 Task: Change the pages per sheet to 6.
Action: Mouse moved to (53, 97)
Screenshot: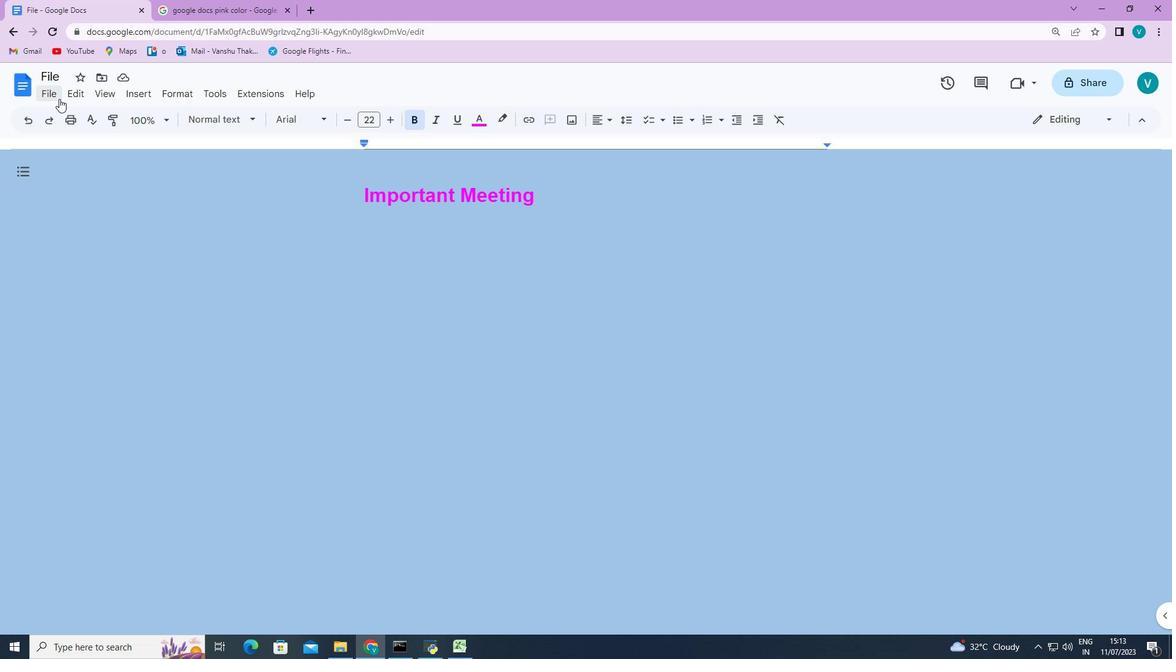 
Action: Mouse pressed left at (53, 97)
Screenshot: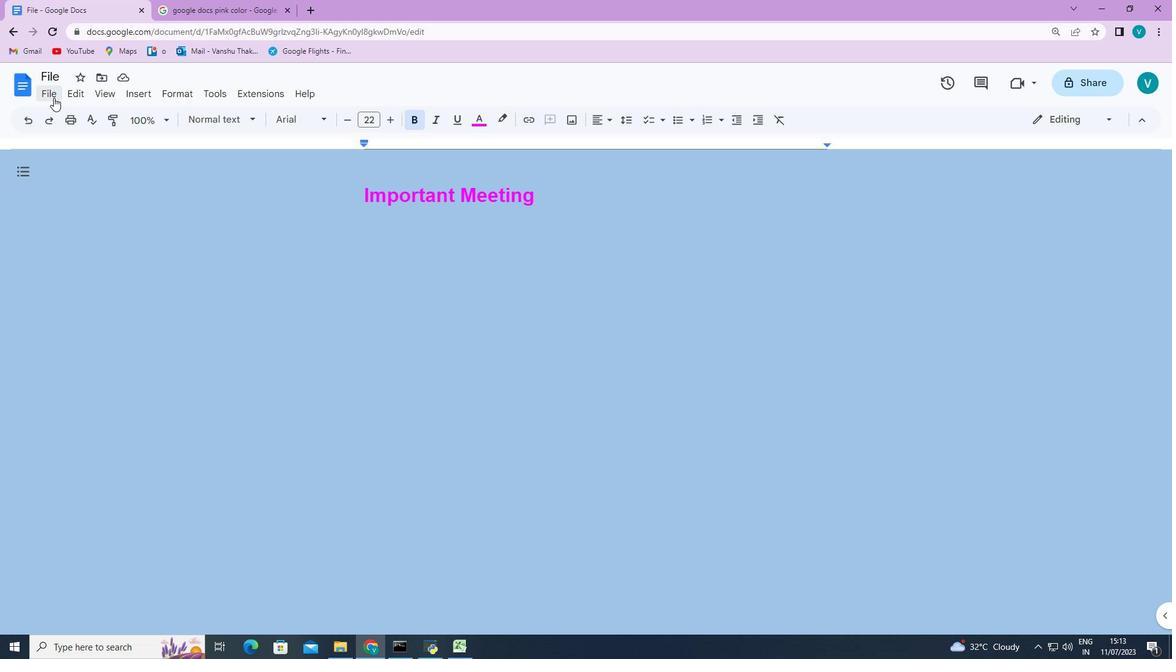 
Action: Mouse moved to (92, 481)
Screenshot: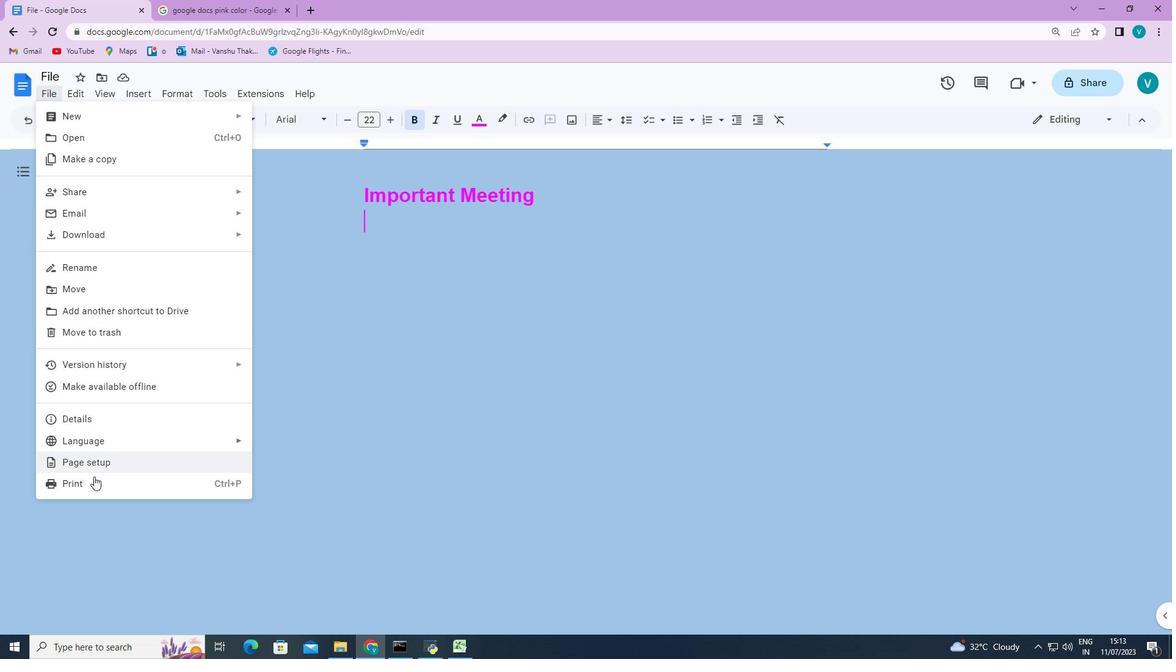 
Action: Mouse pressed left at (92, 481)
Screenshot: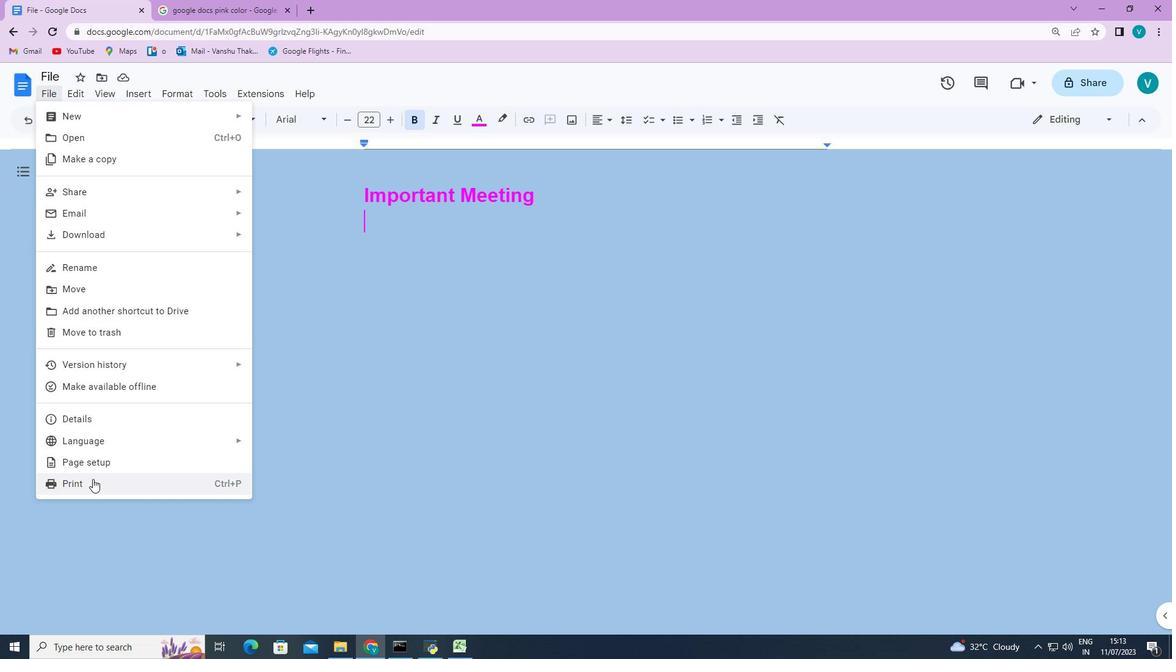 
Action: Mouse moved to (924, 208)
Screenshot: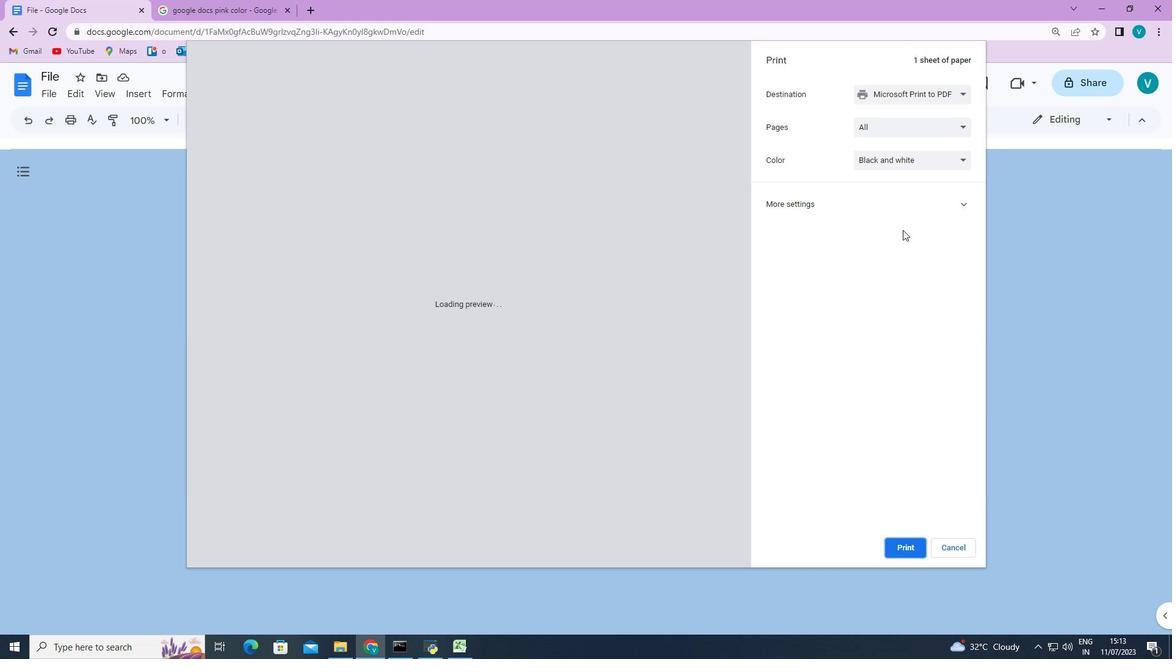 
Action: Mouse pressed left at (924, 208)
Screenshot: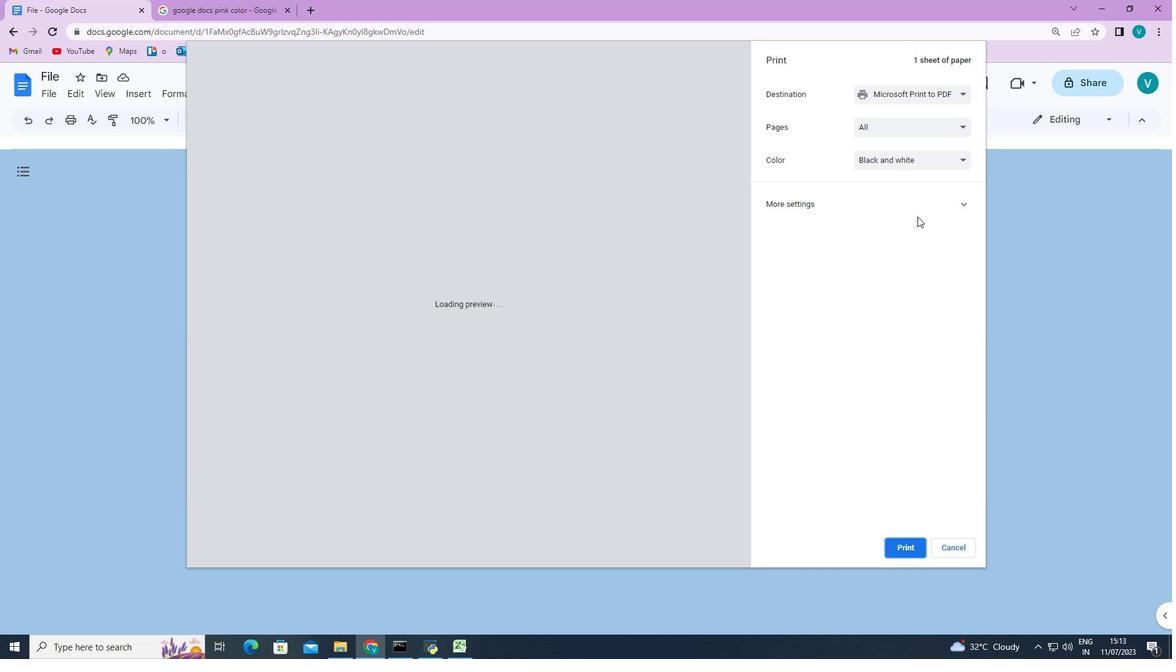 
Action: Mouse moved to (958, 279)
Screenshot: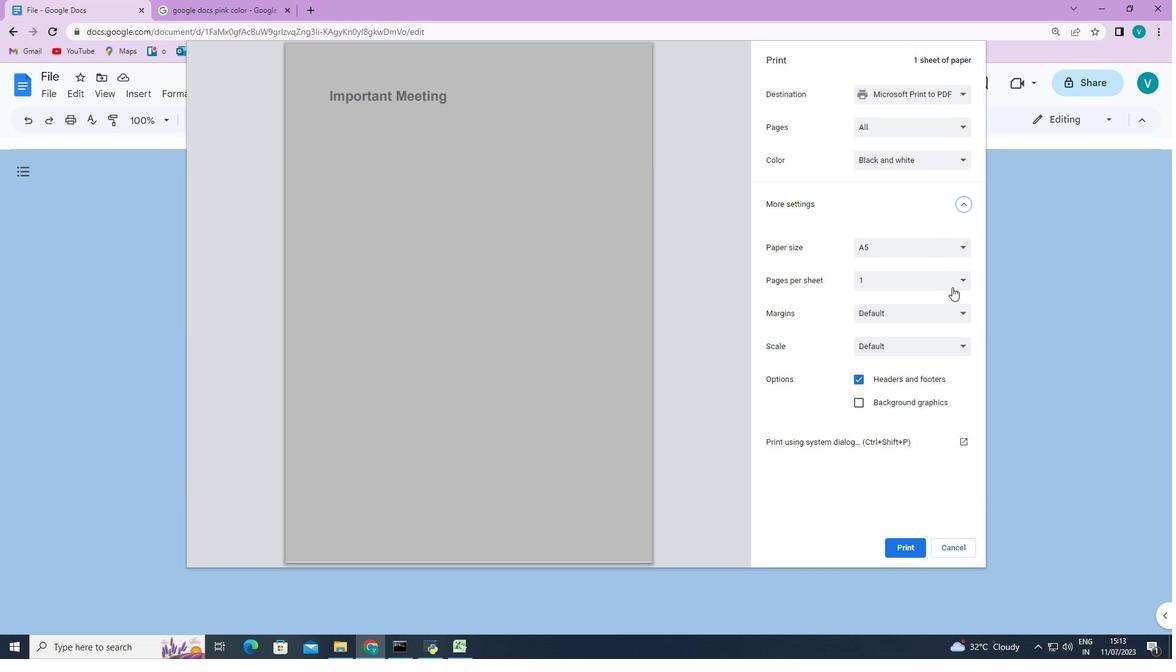 
Action: Mouse pressed left at (958, 279)
Screenshot: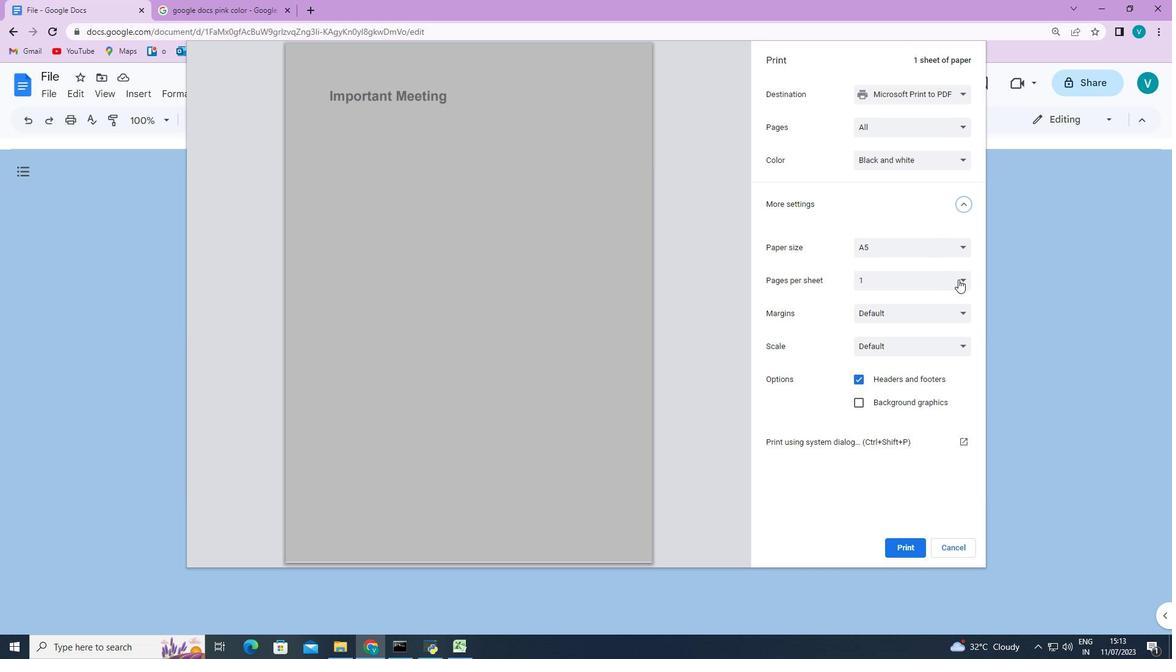 
Action: Mouse moved to (909, 326)
Screenshot: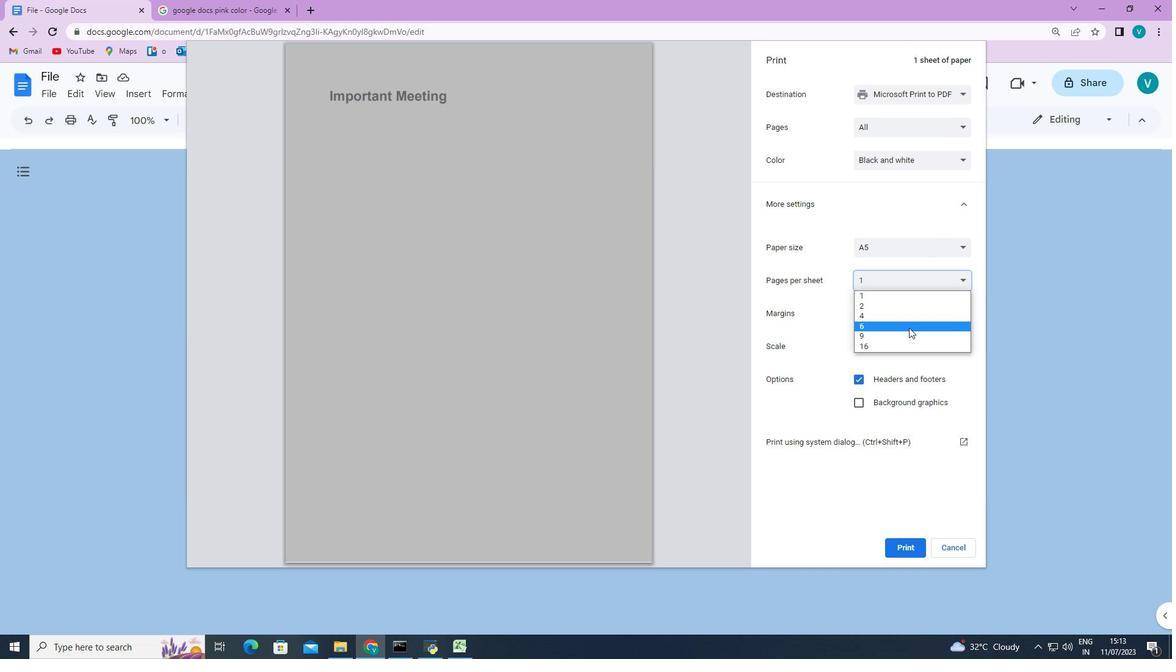 
Action: Mouse pressed left at (909, 326)
Screenshot: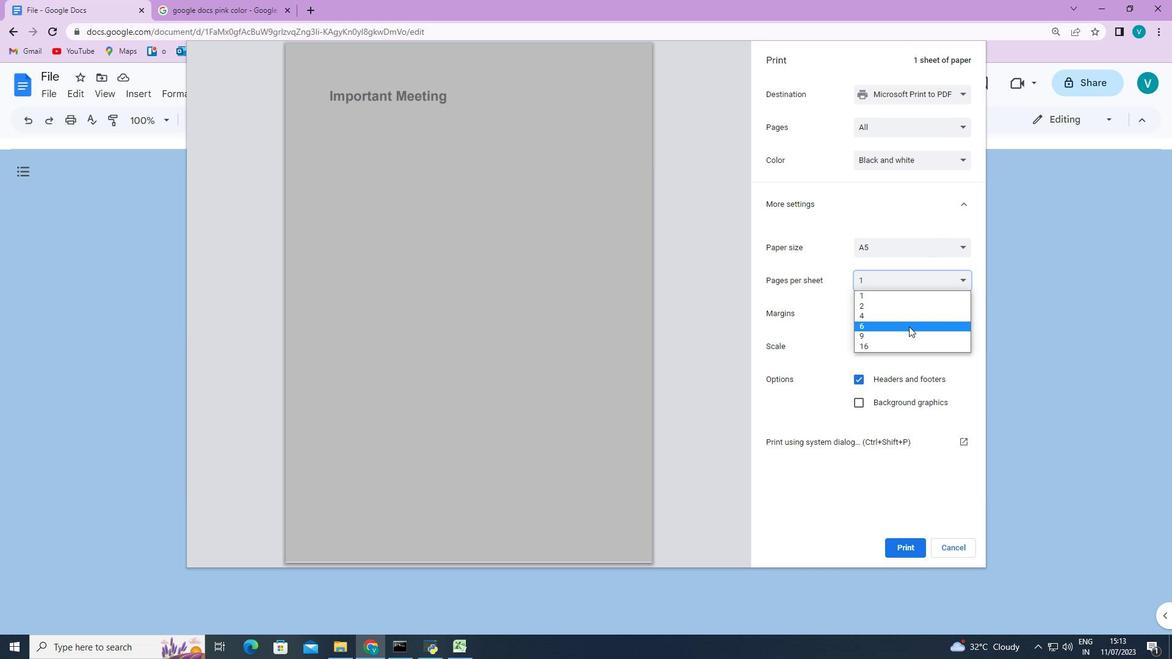 
